 Task: Update the 'Training Session' event on August 15, 2023, by setting a 15-minute reminder and adding 'Introduction to Sales Techniques' as the description.
Action: Mouse moved to (9, 51)
Screenshot: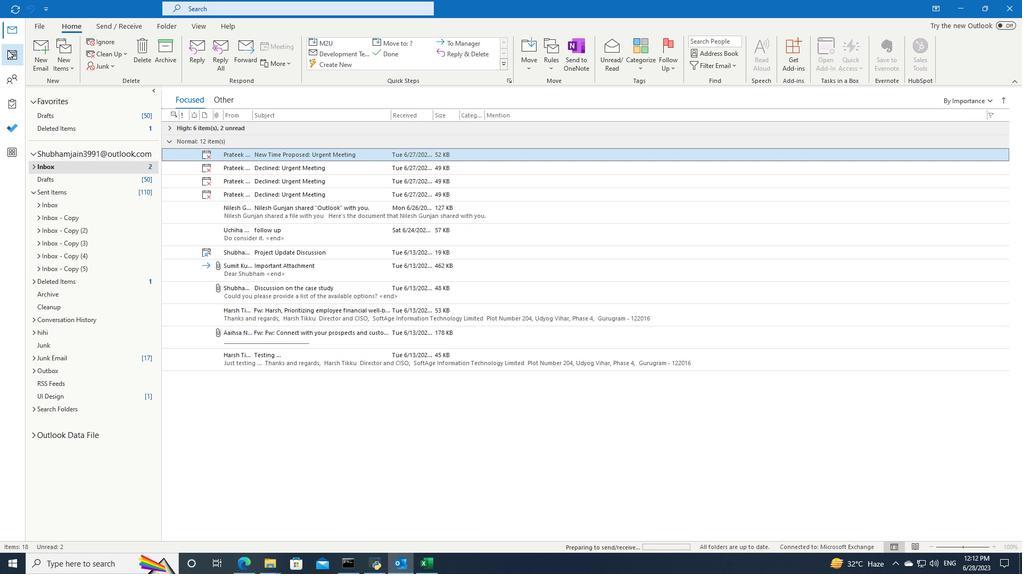 
Action: Mouse pressed left at (9, 51)
Screenshot: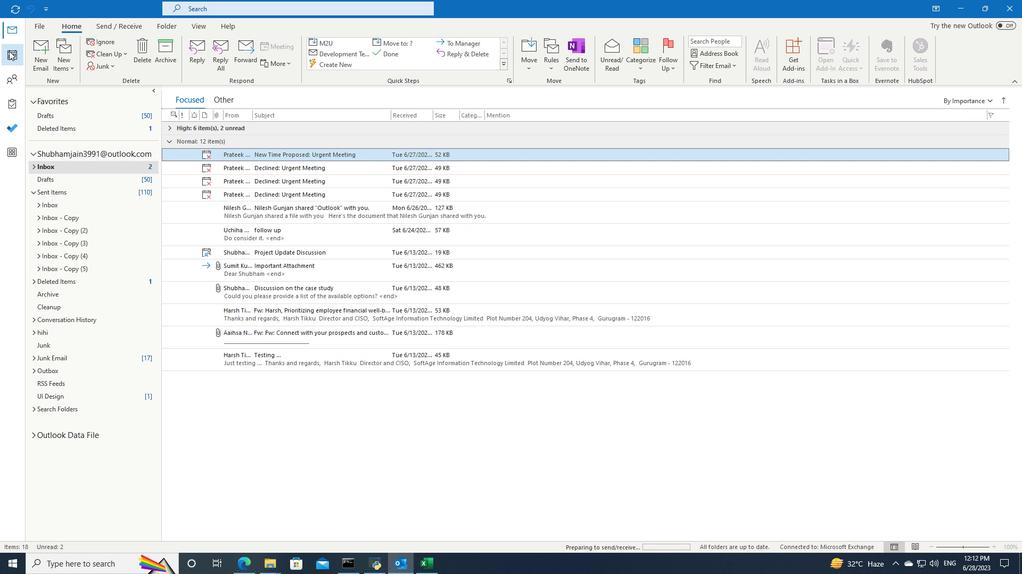 
Action: Mouse moved to (144, 107)
Screenshot: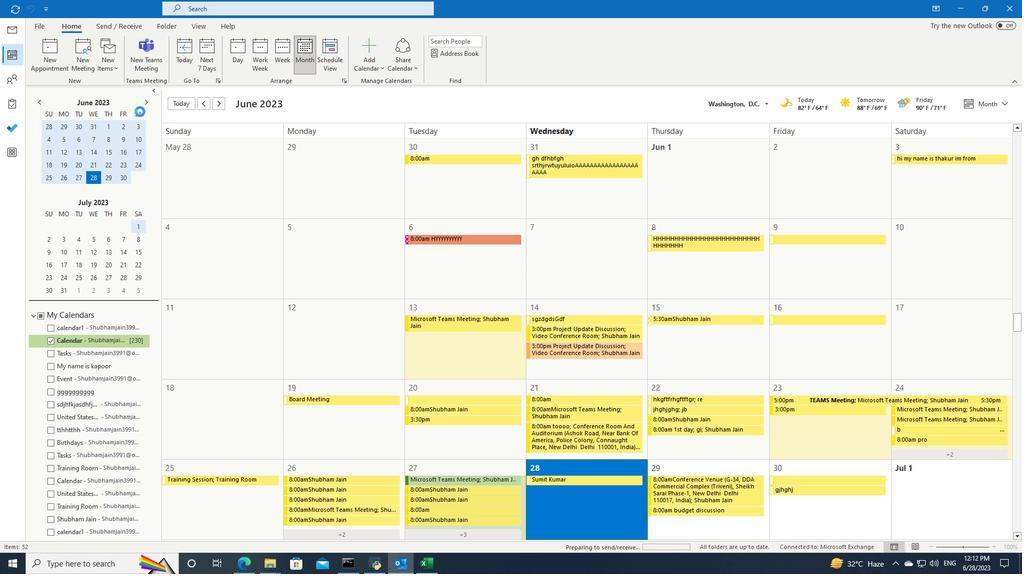 
Action: Mouse pressed left at (144, 107)
Screenshot: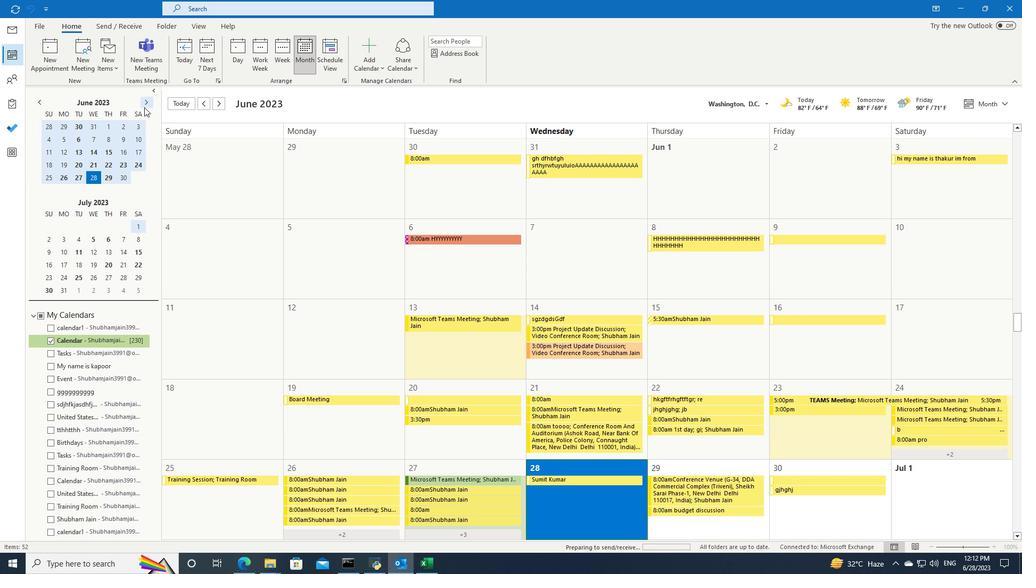 
Action: Mouse moved to (83, 250)
Screenshot: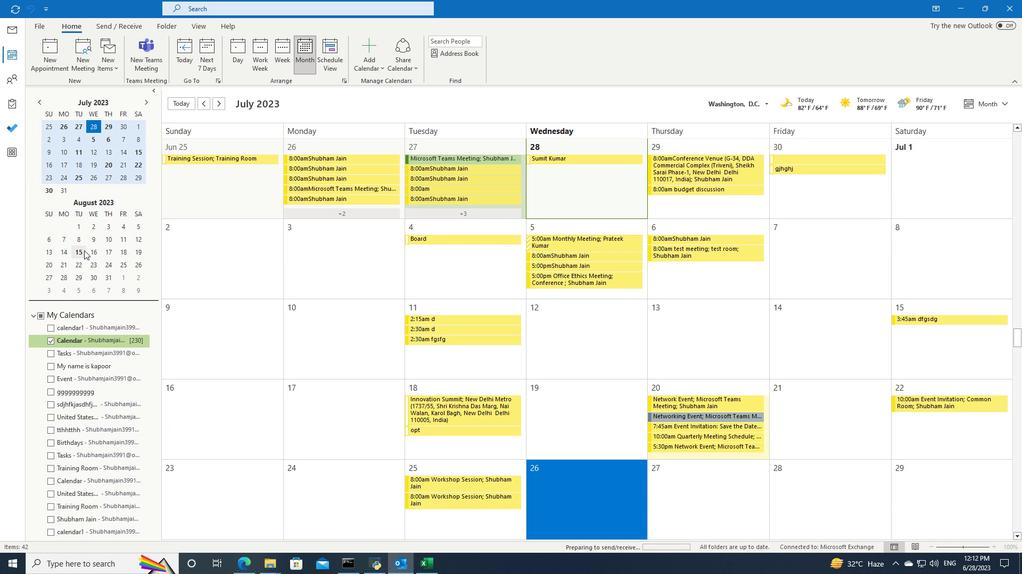 
Action: Mouse pressed left at (83, 250)
Screenshot: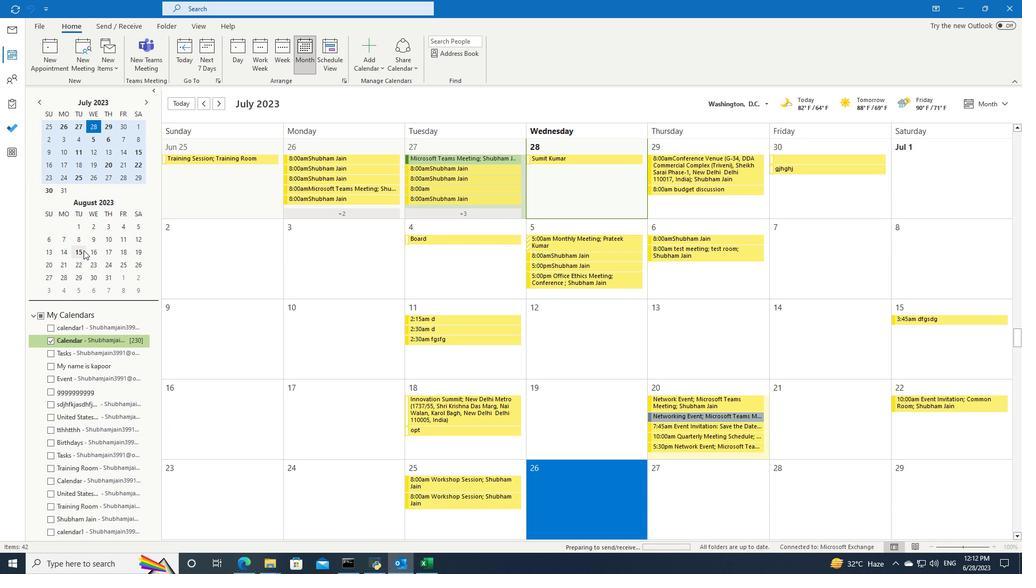 
Action: Mouse moved to (247, 217)
Screenshot: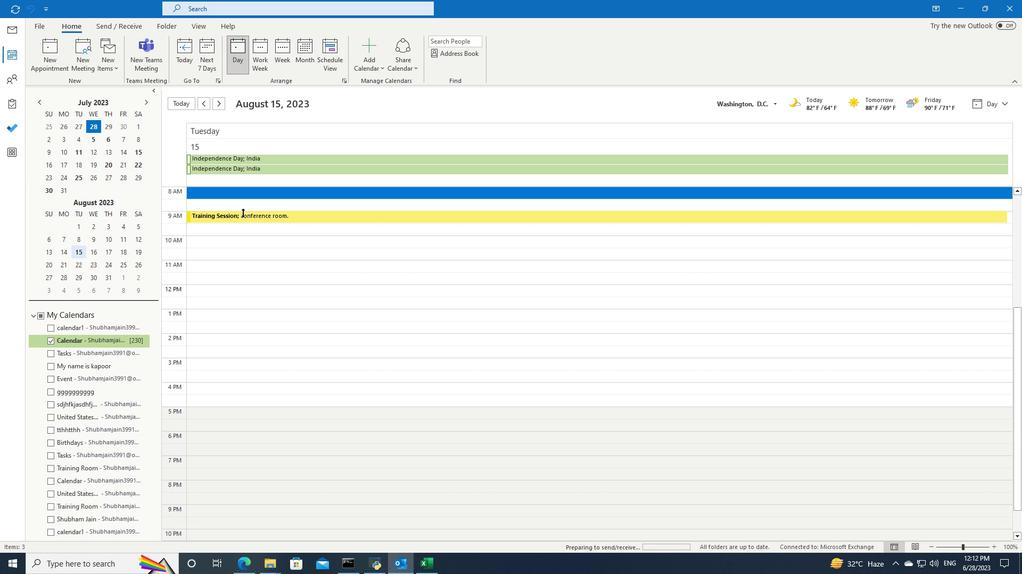 
Action: Mouse pressed left at (247, 217)
Screenshot: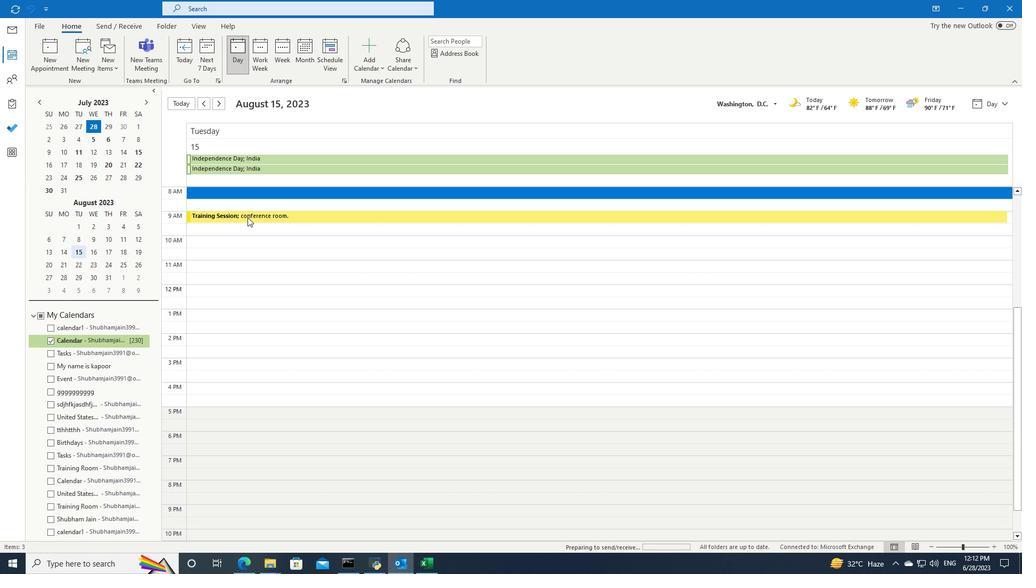
Action: Mouse pressed left at (247, 217)
Screenshot: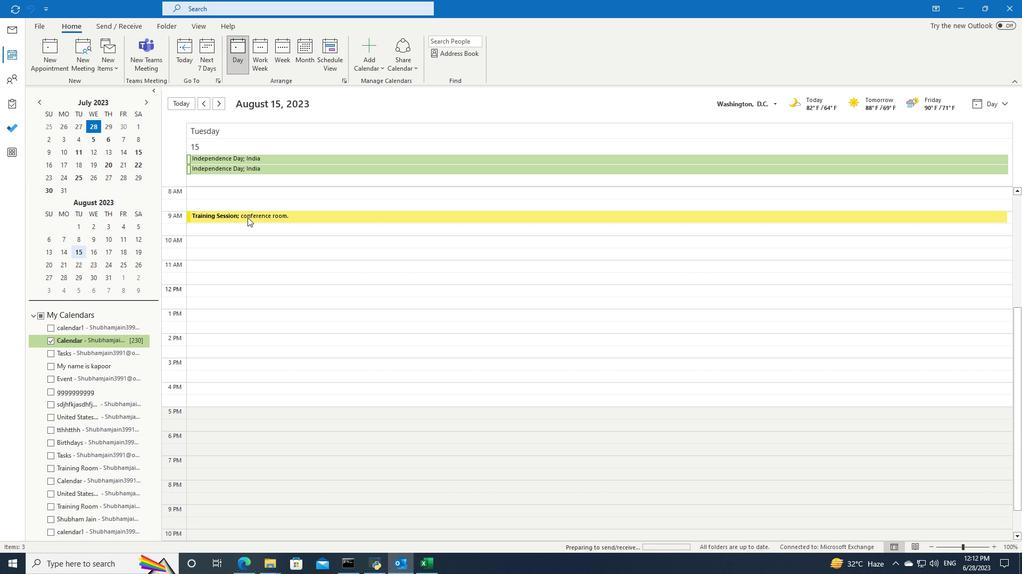 
Action: Mouse moved to (292, 65)
Screenshot: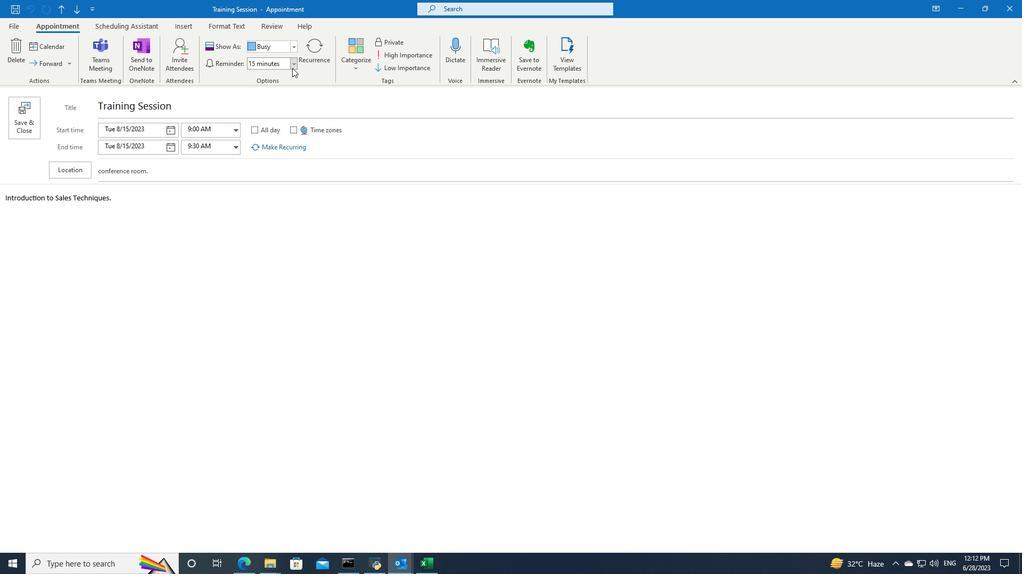 
Action: Mouse pressed left at (292, 65)
Screenshot: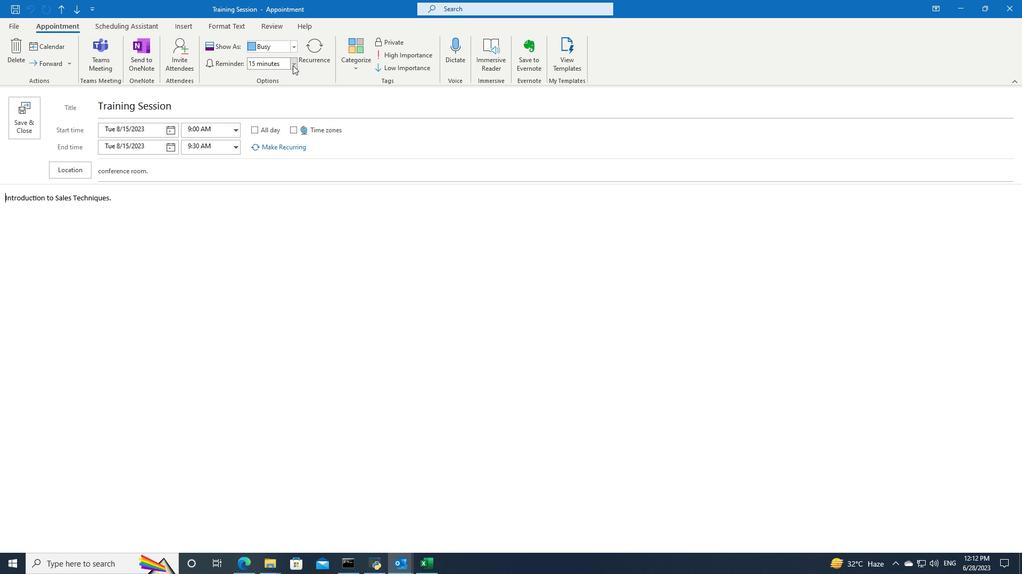 
Action: Mouse moved to (282, 113)
Screenshot: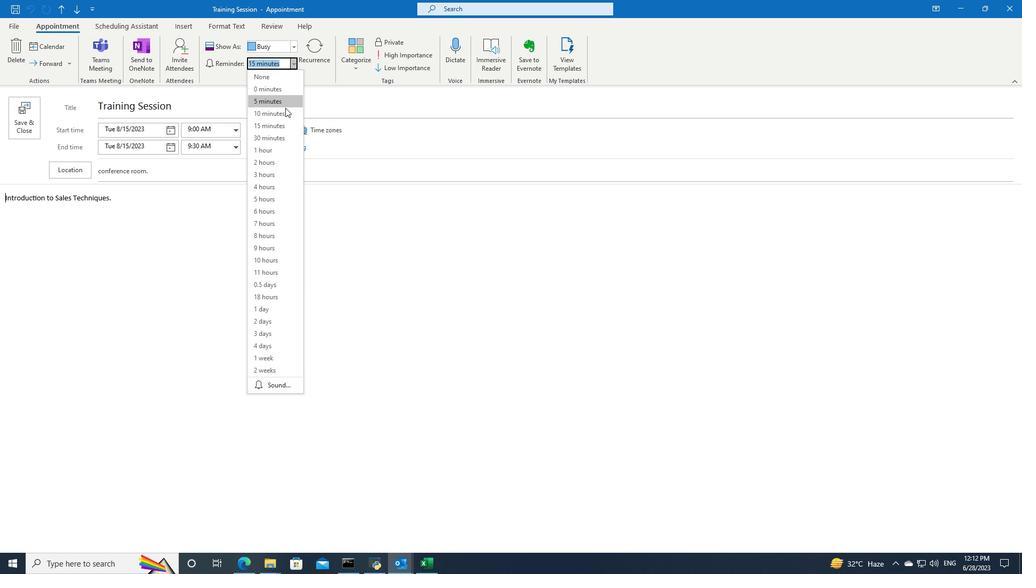 
Action: Mouse pressed left at (282, 113)
Screenshot: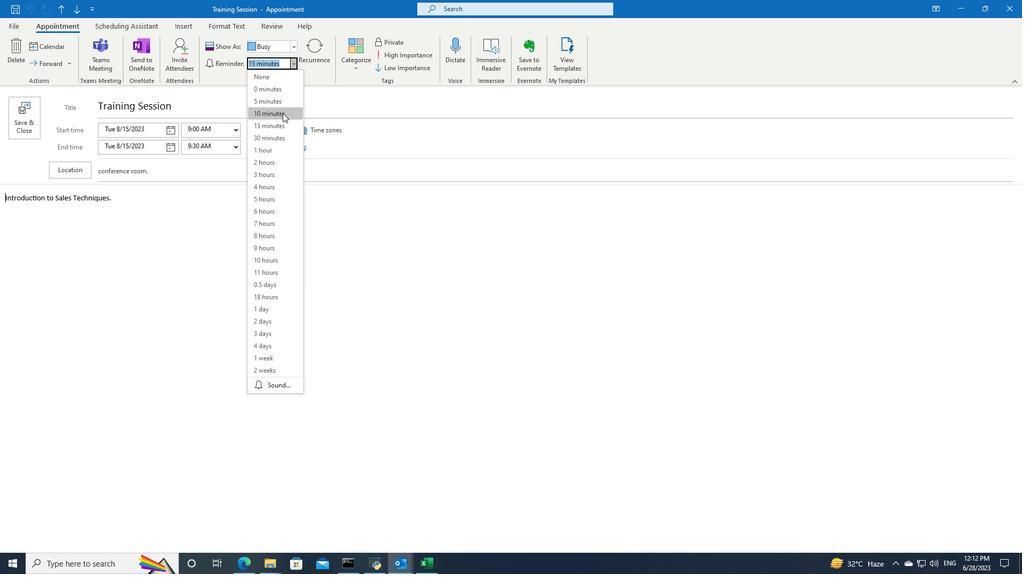
Action: Mouse moved to (27, 124)
Screenshot: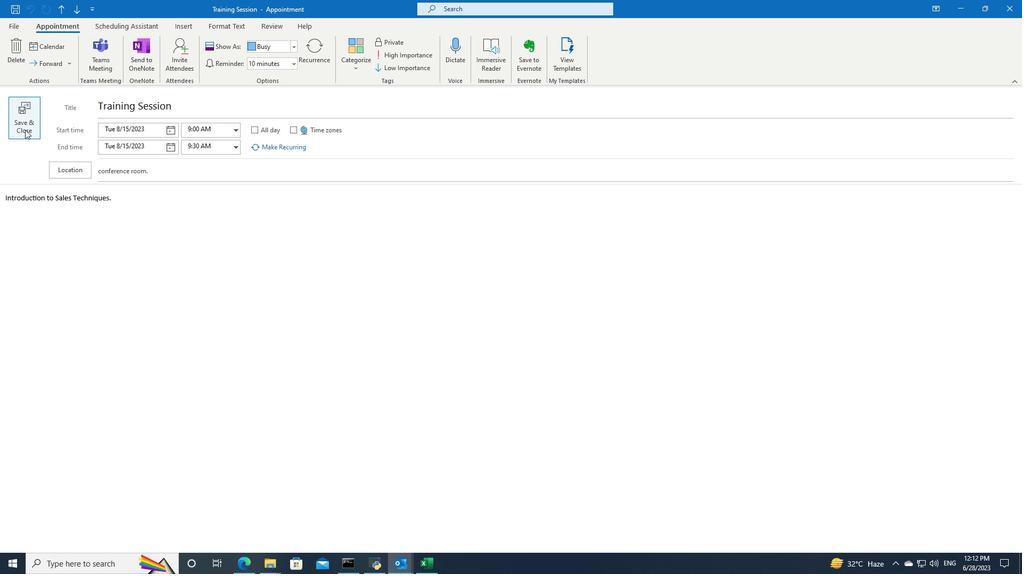 
Action: Mouse pressed left at (27, 124)
Screenshot: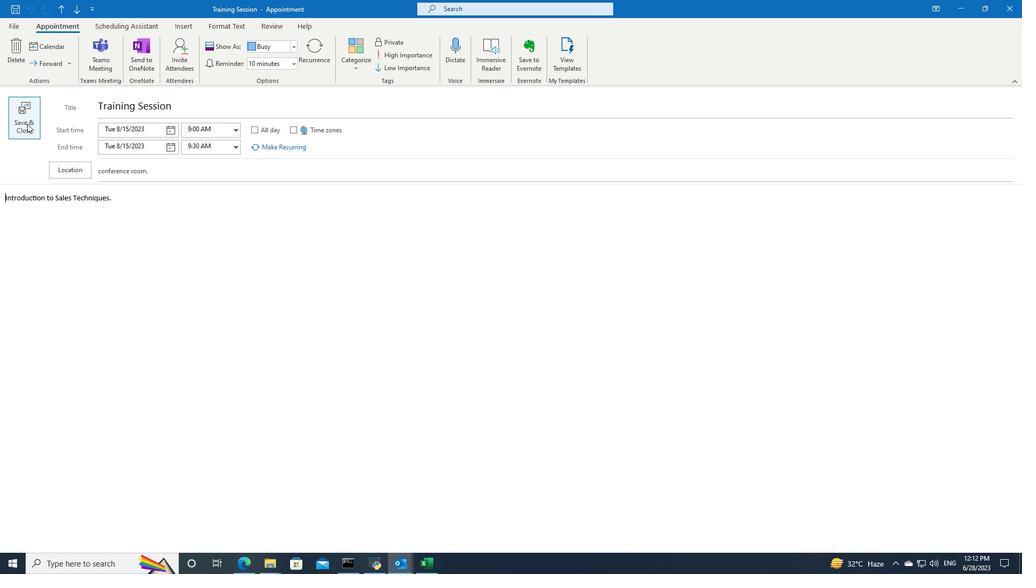 
